Task: Invite Team Member Softage.1@softage.net to Workspace Antivirus and Security Software. Invite Team Member Softage.2@softage.net to Workspace Antivirus and Security Software. Invite Team Member Softage.3@softage.net to Workspace Antivirus and Security Software. Invite Team Member Softage.4@softage.net to Workspace Antivirus and Security Software
Action: Mouse moved to (125, 70)
Screenshot: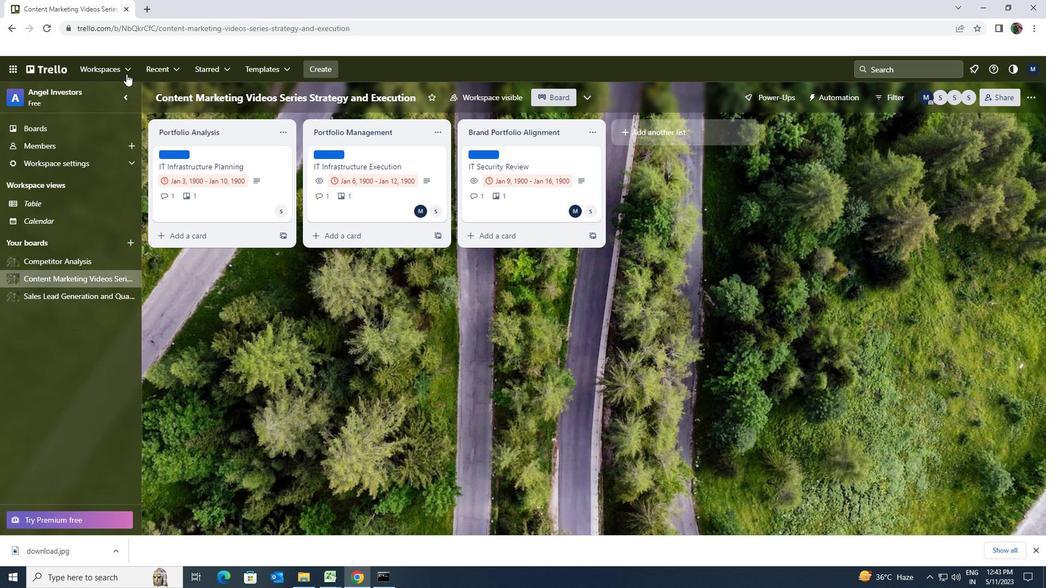 
Action: Mouse pressed left at (125, 70)
Screenshot: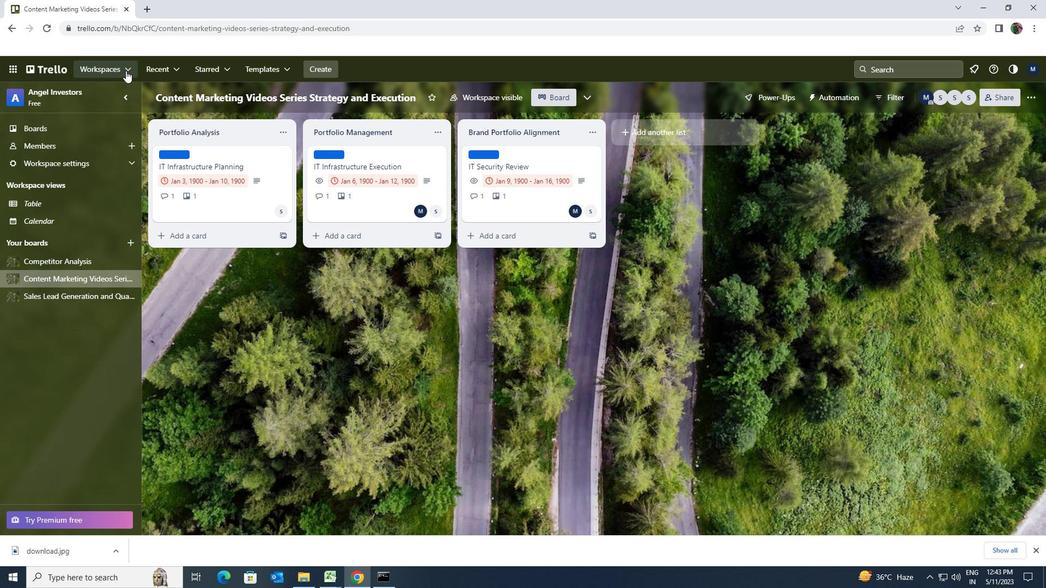 
Action: Mouse moved to (151, 311)
Screenshot: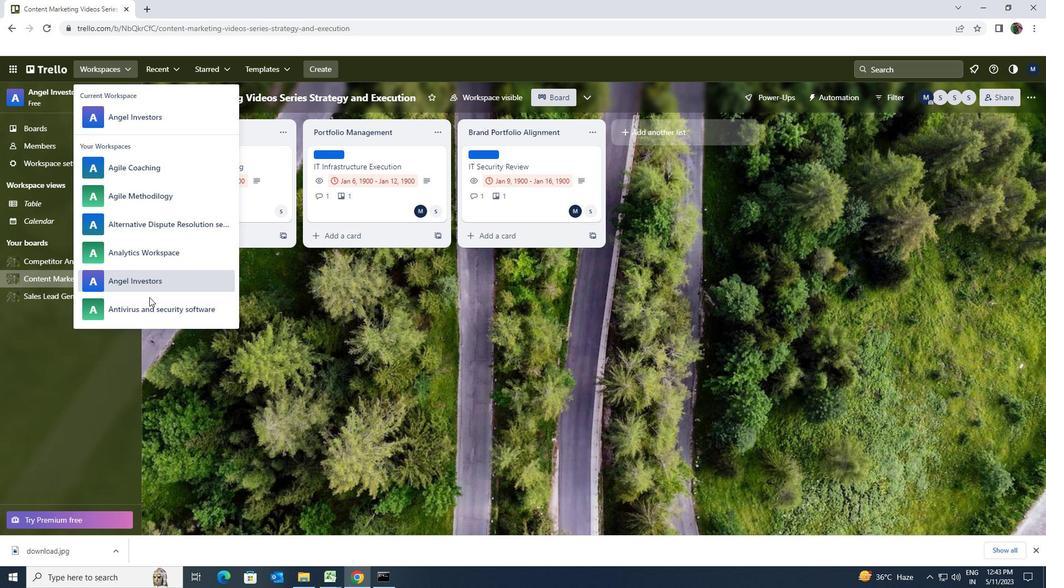 
Action: Mouse pressed left at (151, 311)
Screenshot: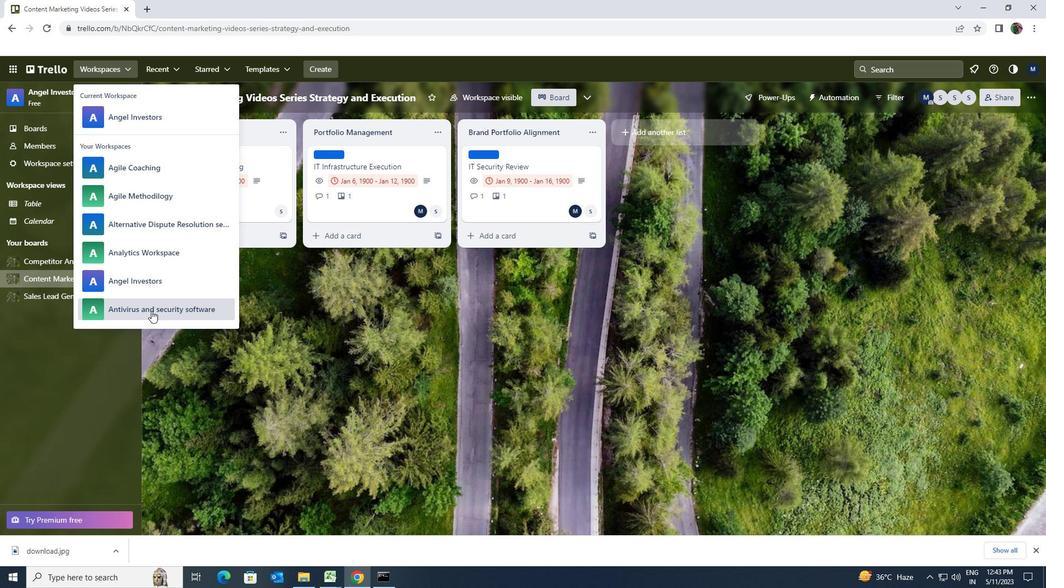 
Action: Mouse moved to (748, 111)
Screenshot: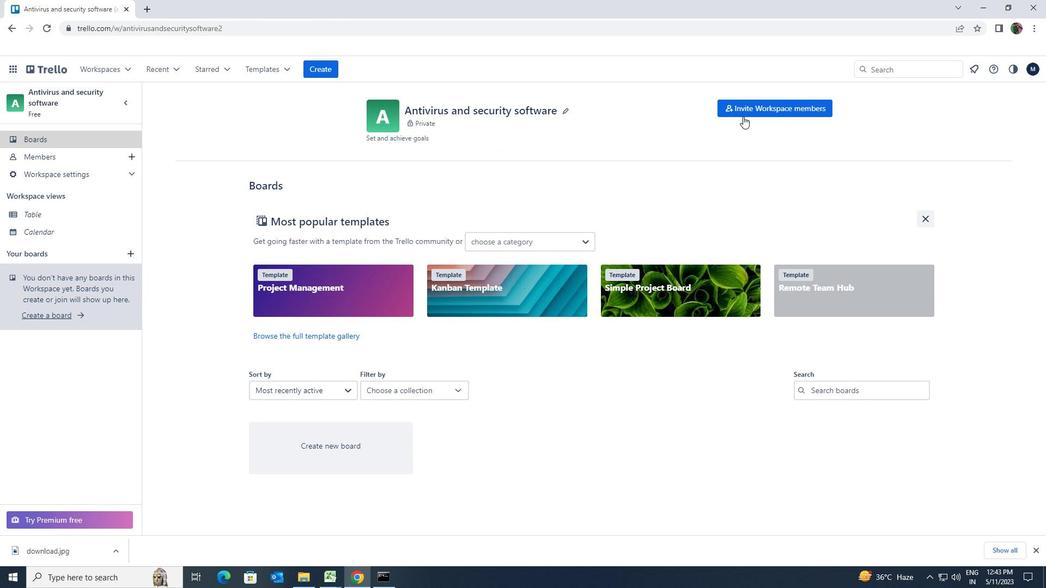 
Action: Mouse pressed left at (748, 111)
Screenshot: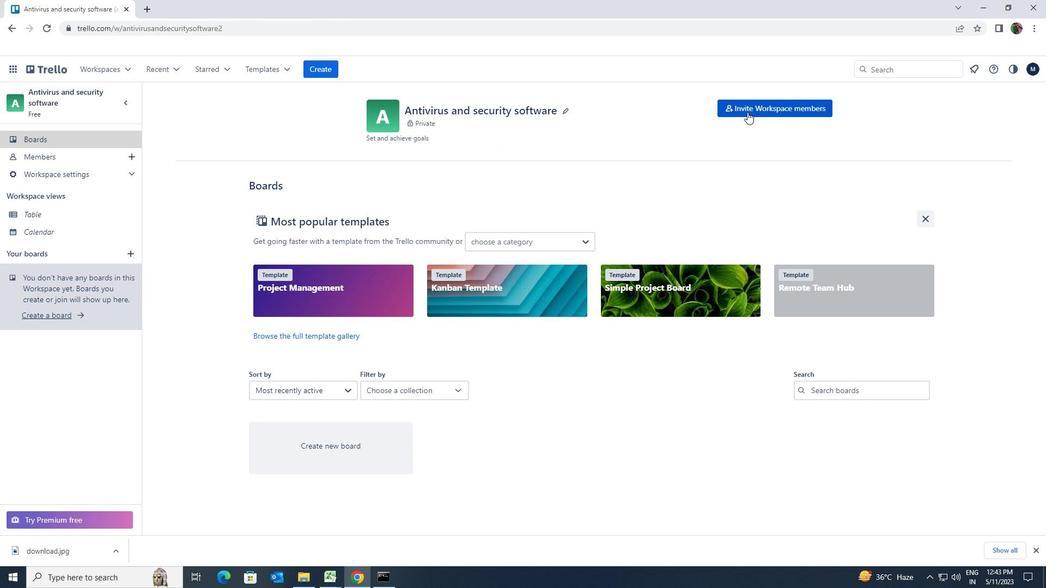 
Action: Key pressed softage.1<Key.shift>@SOFTAGE.NET
Screenshot: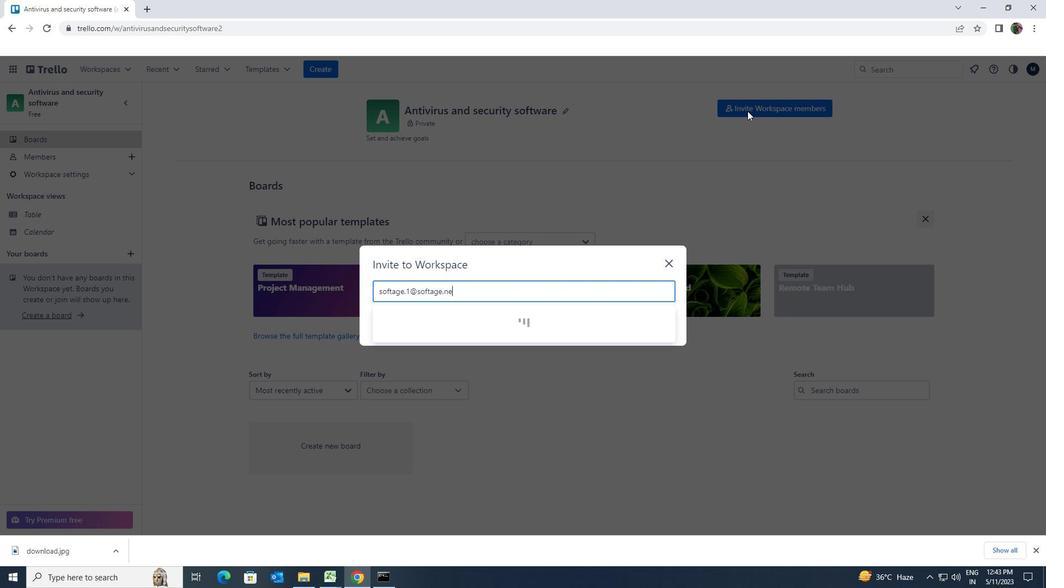 
Action: Mouse moved to (456, 316)
Screenshot: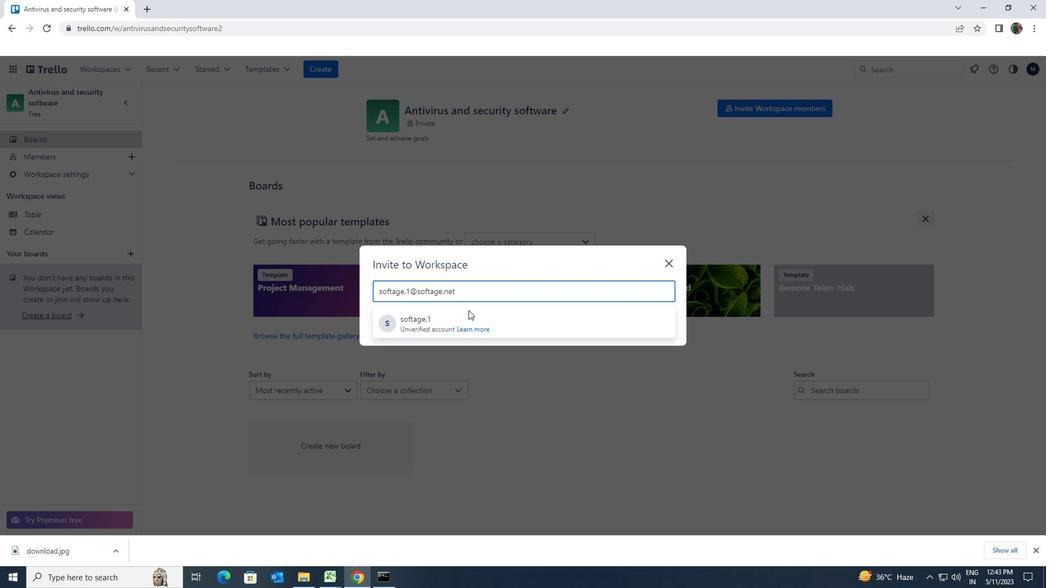
Action: Mouse pressed left at (456, 316)
Screenshot: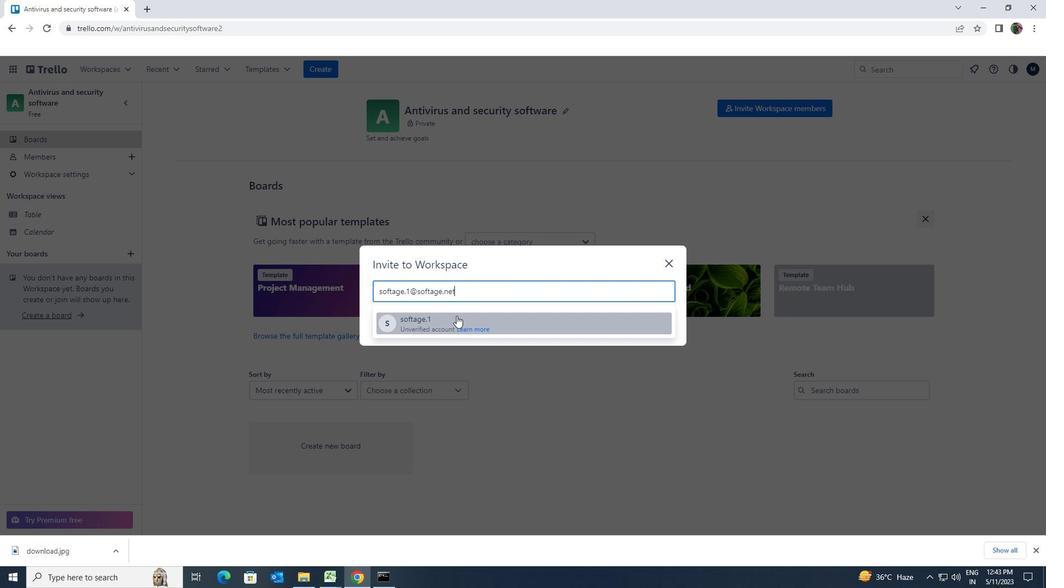 
Action: Key pressed SOFTAGE.2<Key.shift>@SOFTAGE.NET
Screenshot: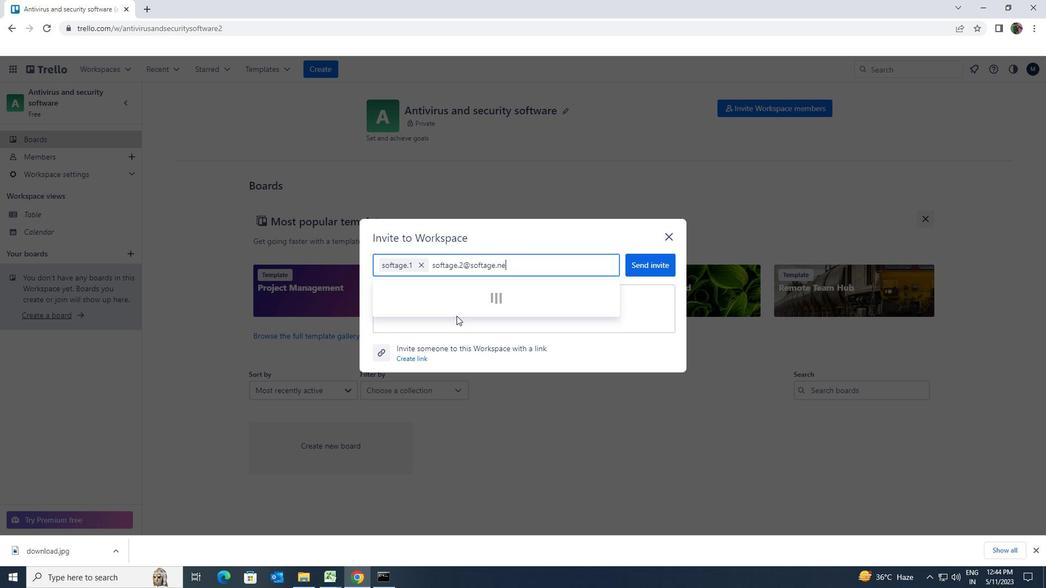 
Action: Mouse moved to (444, 293)
Screenshot: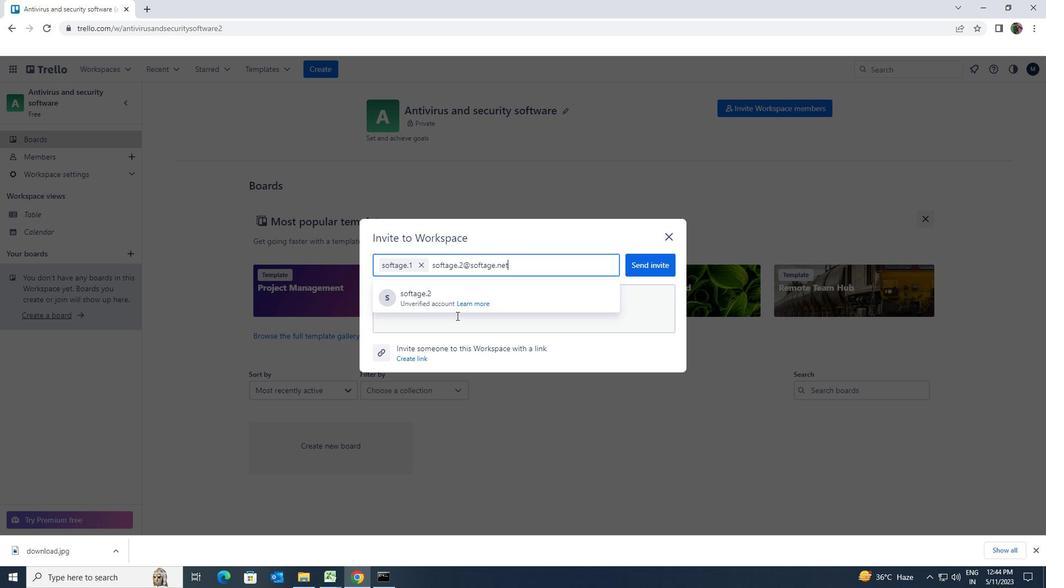 
Action: Mouse pressed left at (444, 293)
Screenshot: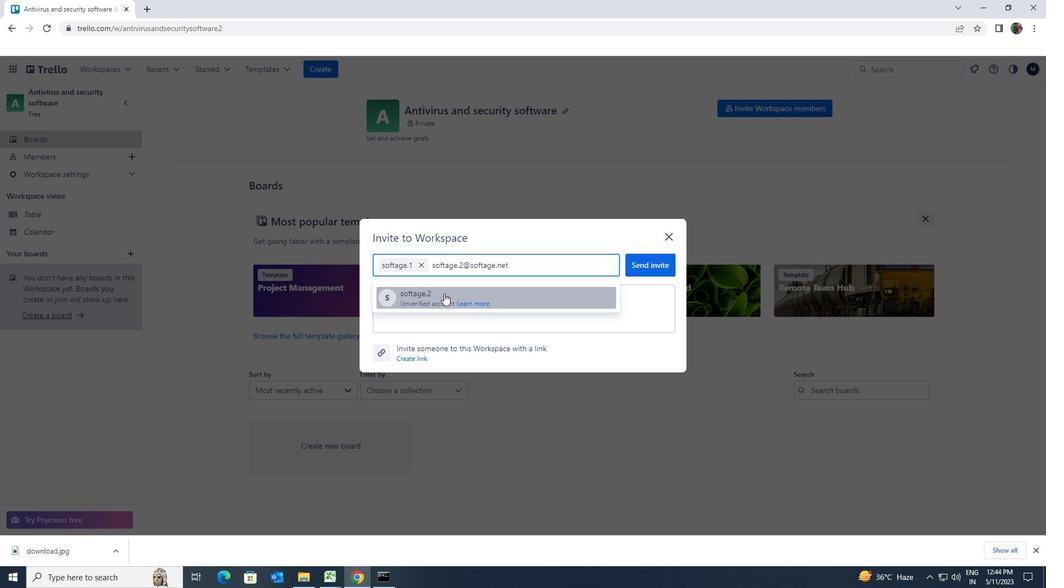 
Action: Key pressed SOFTAGE.3<Key.shift>@SOFTAGE.NET
Screenshot: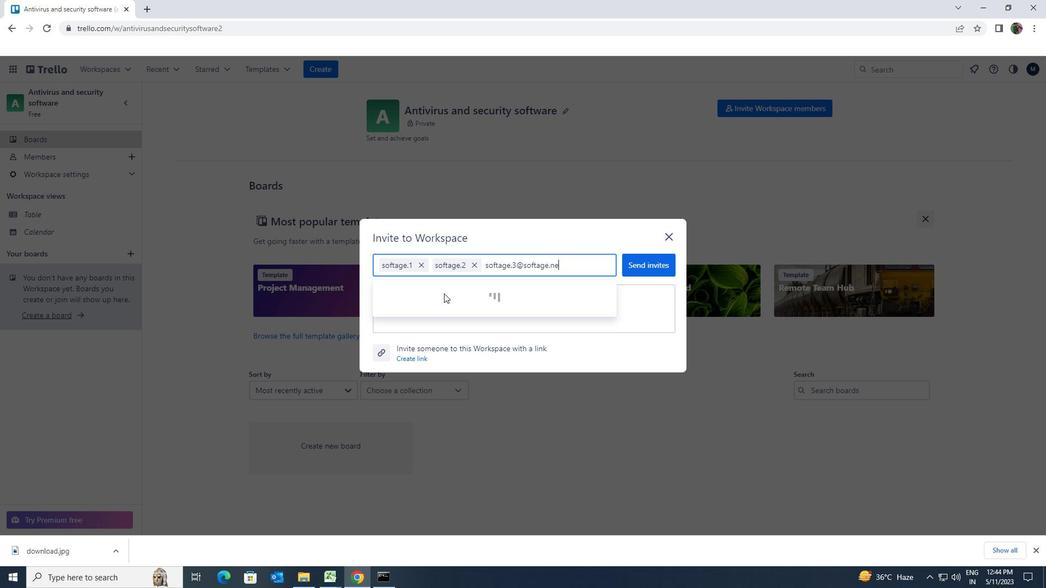 
Action: Mouse pressed left at (444, 293)
Screenshot: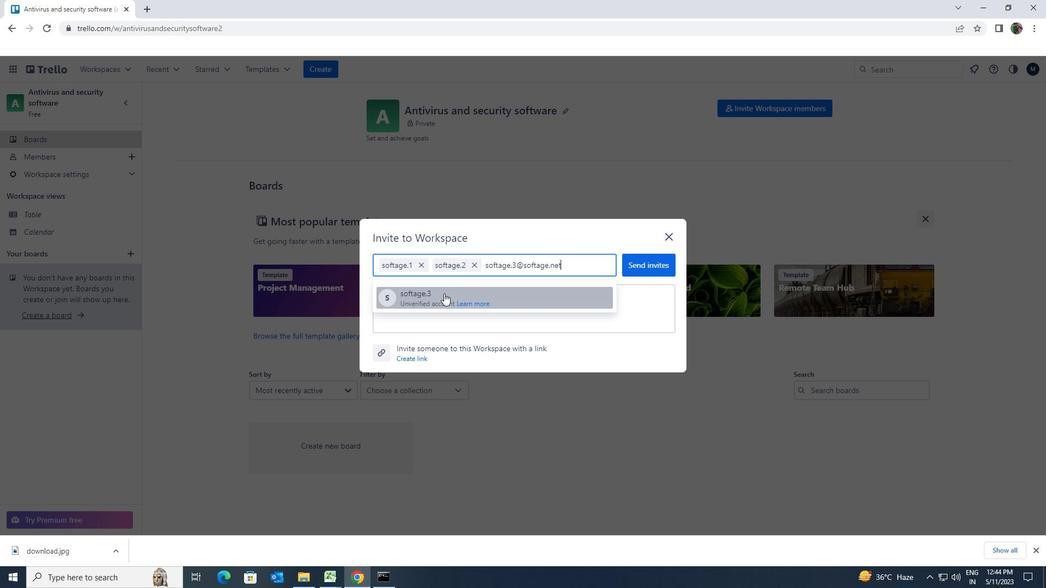 
Action: Key pressed SOFTAGE.4<Key.shift>@SOFTAGE.NET
Screenshot: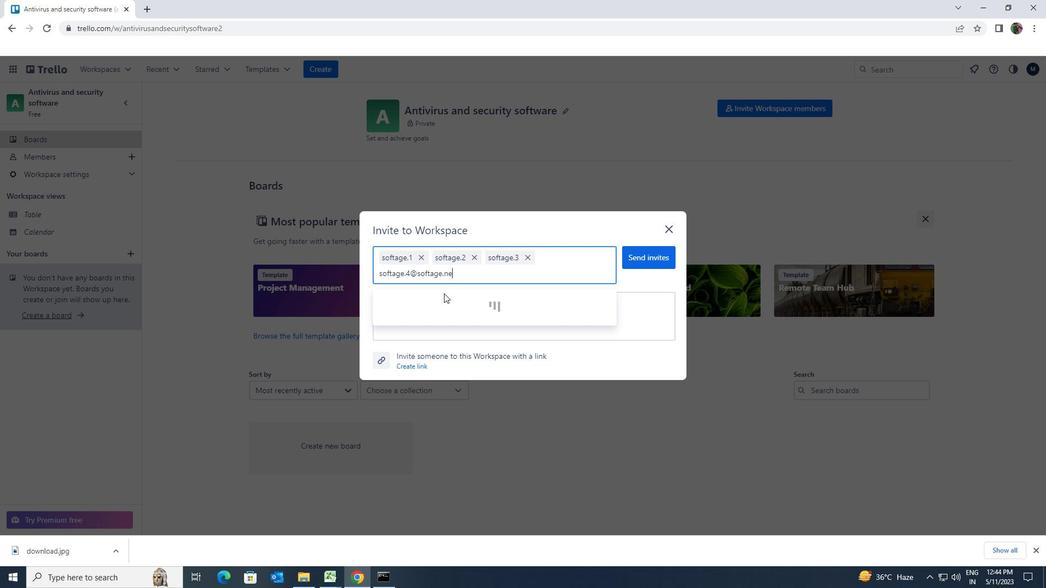 
Action: Mouse moved to (443, 301)
Screenshot: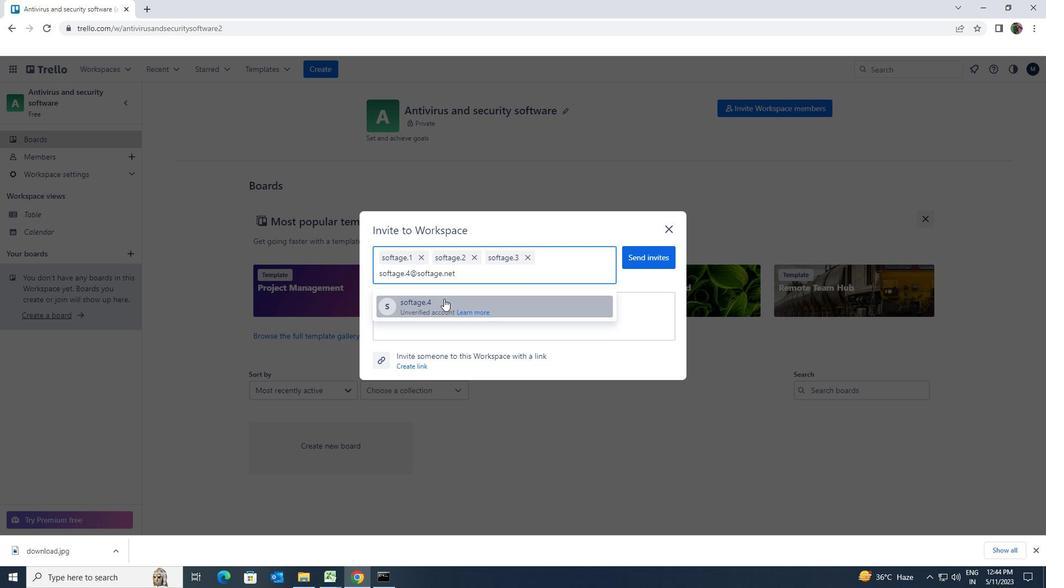 
Action: Mouse pressed left at (443, 301)
Screenshot: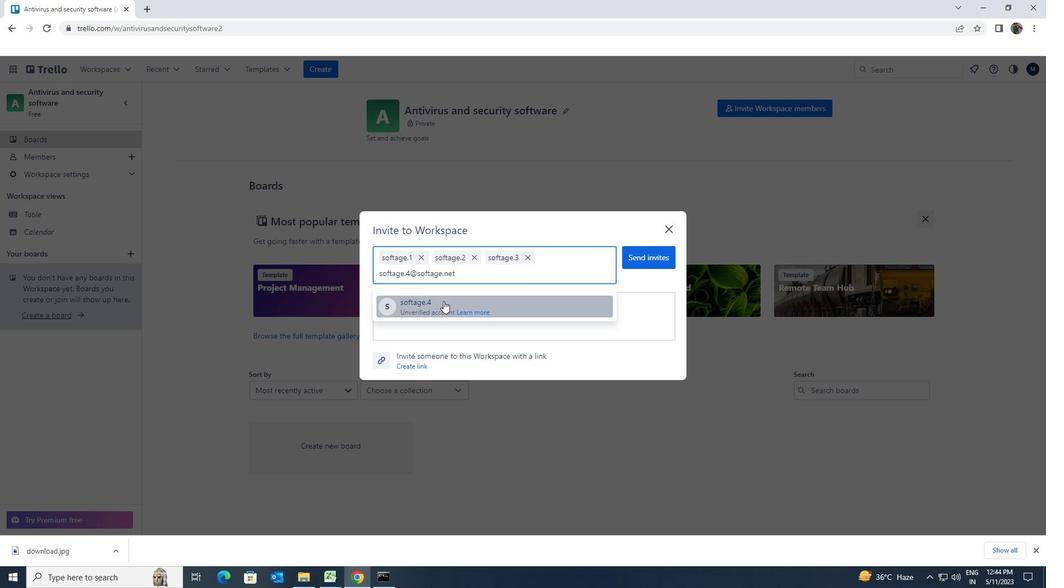 
Action: Mouse moved to (637, 256)
Screenshot: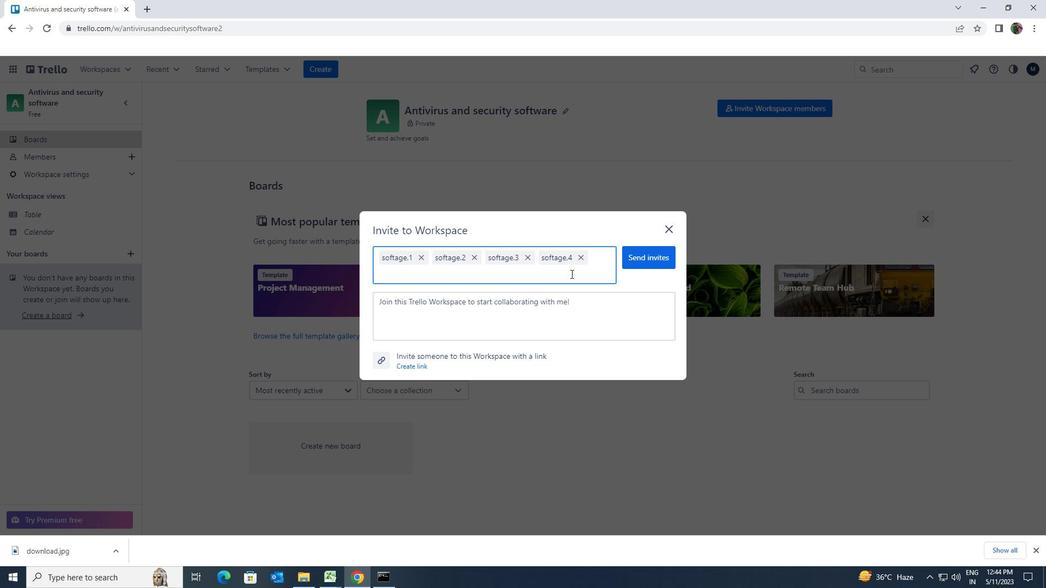 
Action: Mouse pressed left at (637, 256)
Screenshot: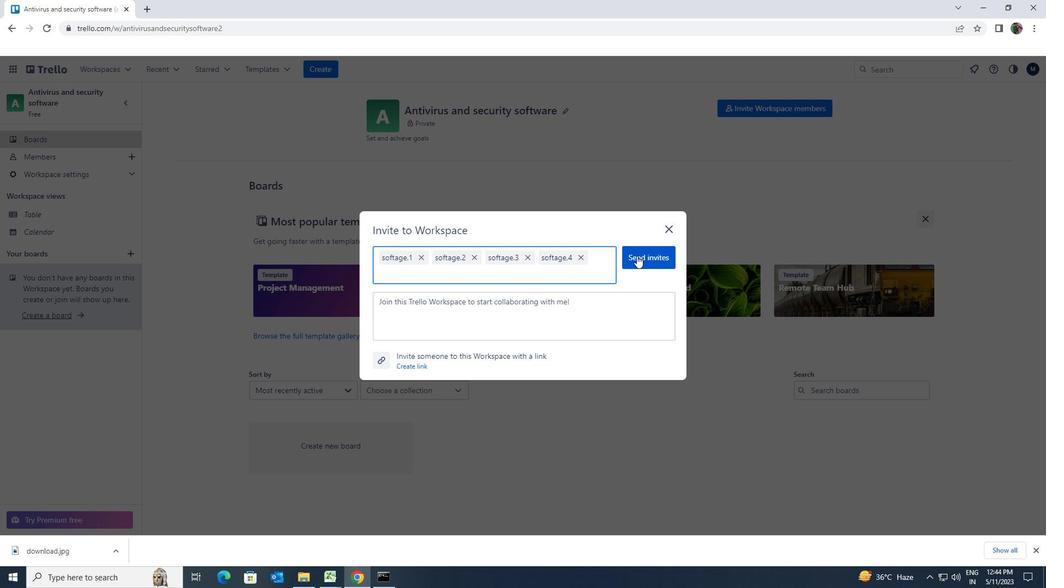 
